 Task: Make in the project ZoomTech an epic 'Mobile Application Performance Testing'.
Action: Mouse moved to (49, 174)
Screenshot: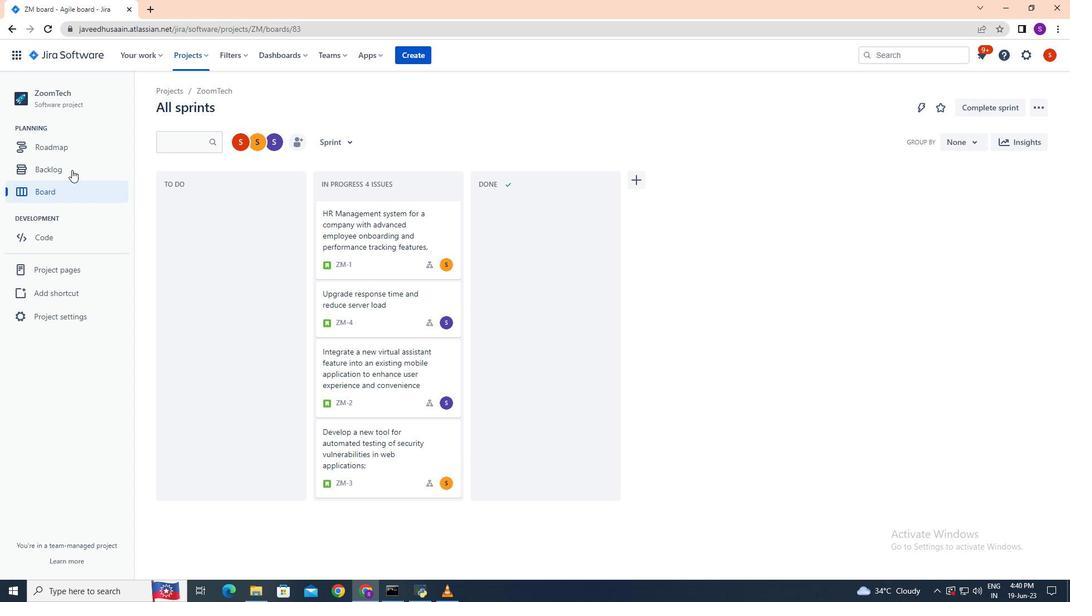
Action: Mouse pressed left at (49, 174)
Screenshot: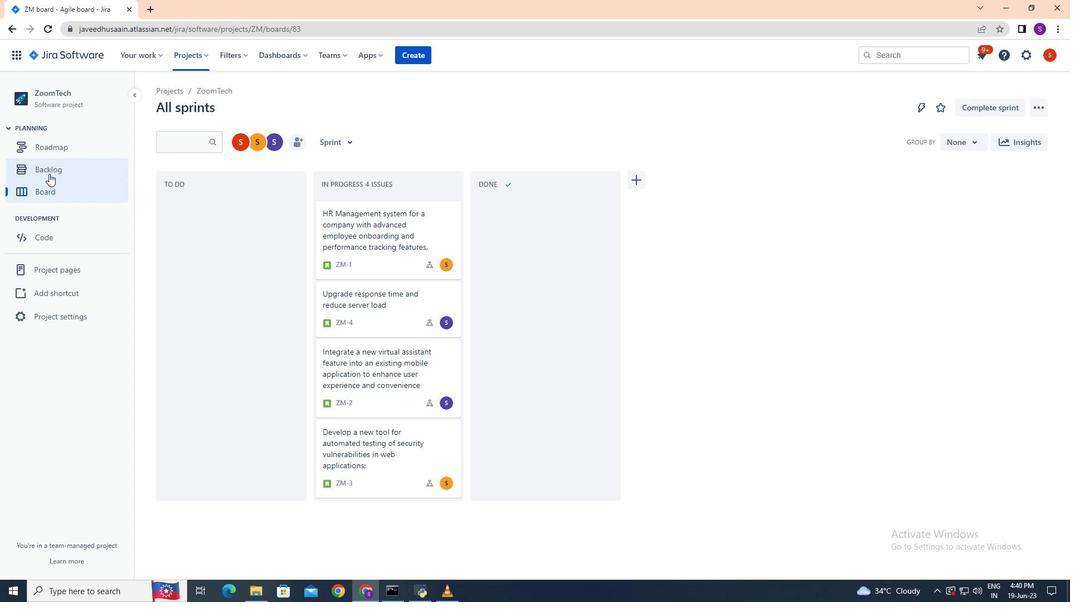 
Action: Mouse moved to (324, 143)
Screenshot: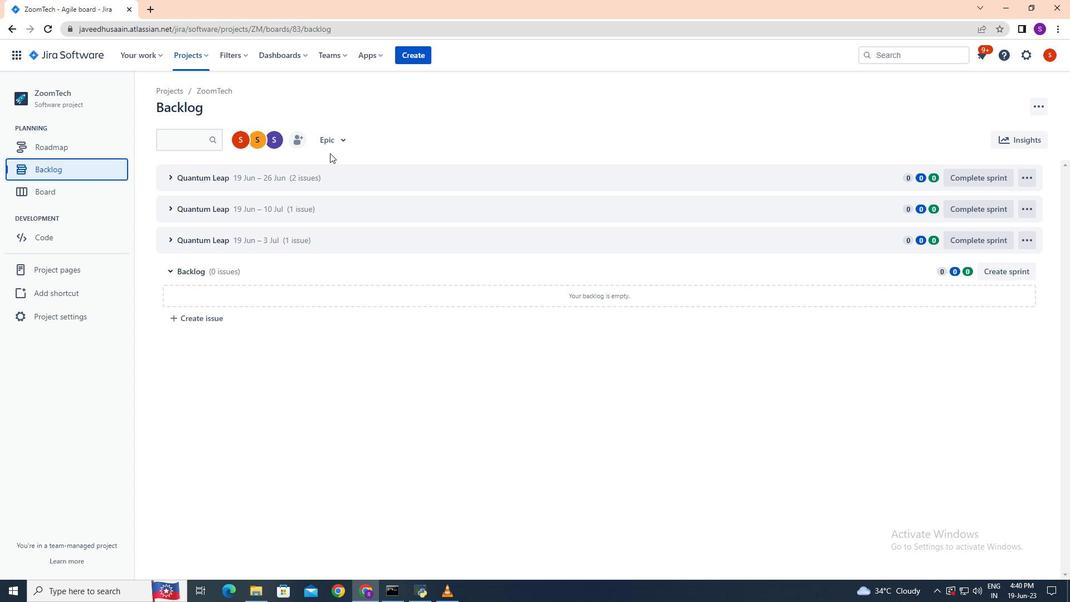 
Action: Mouse pressed left at (324, 143)
Screenshot: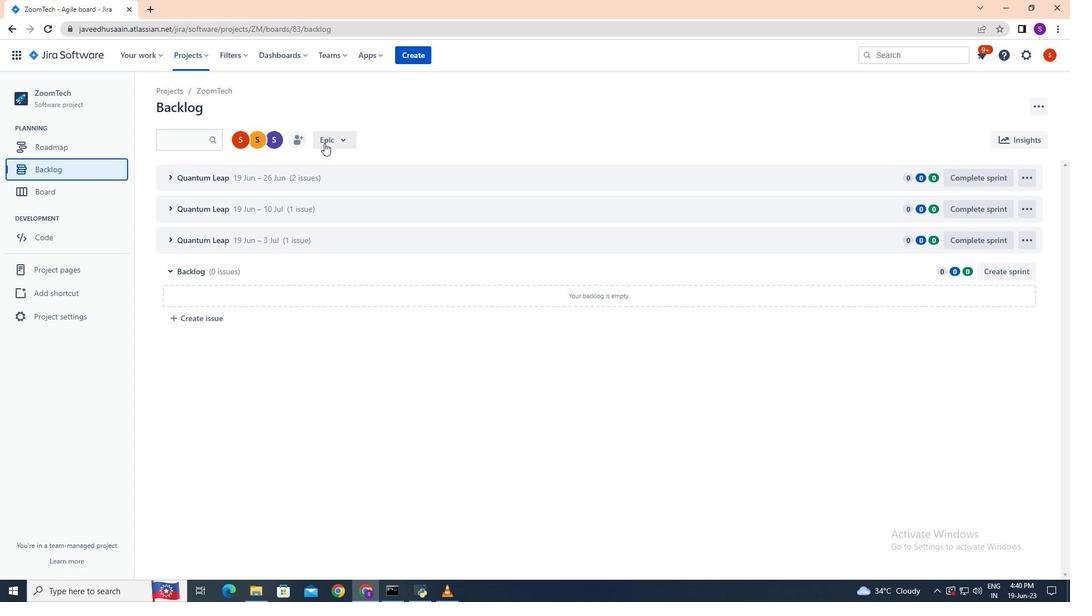 
Action: Mouse moved to (329, 212)
Screenshot: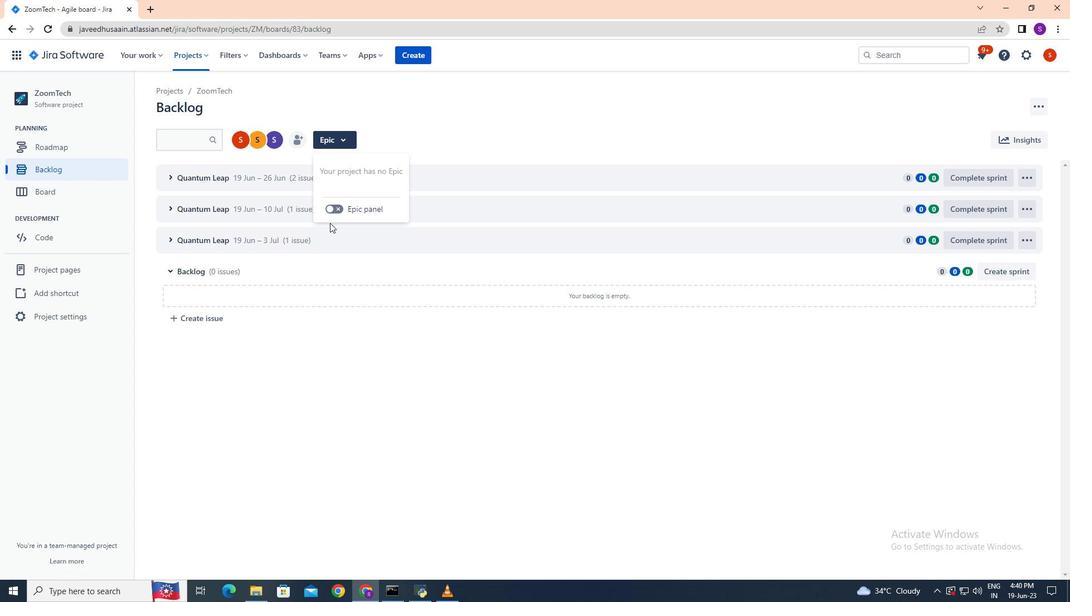 
Action: Mouse pressed left at (329, 212)
Screenshot: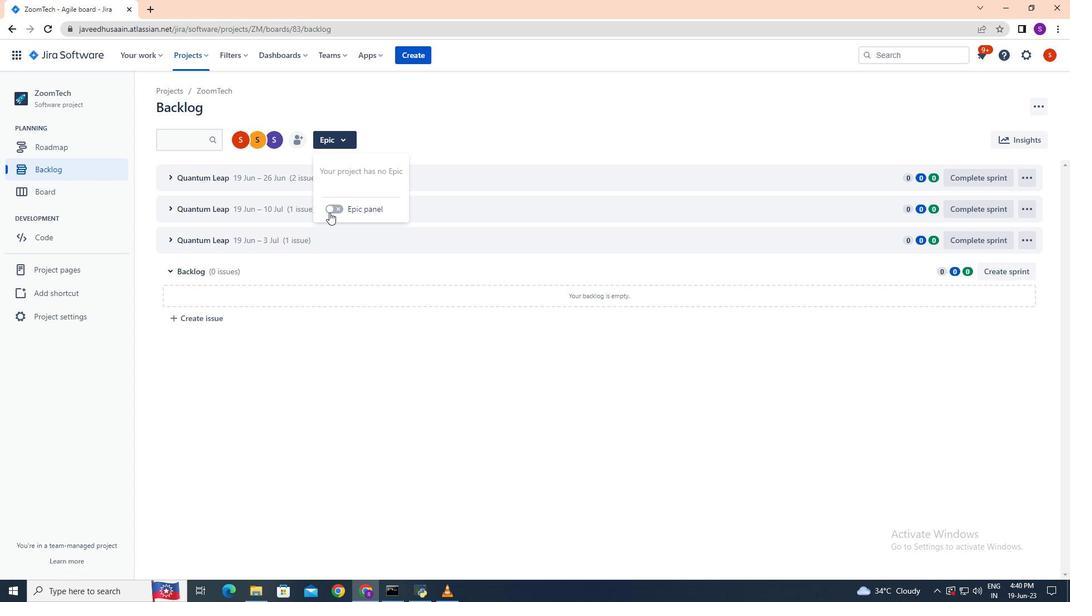 
Action: Mouse moved to (254, 382)
Screenshot: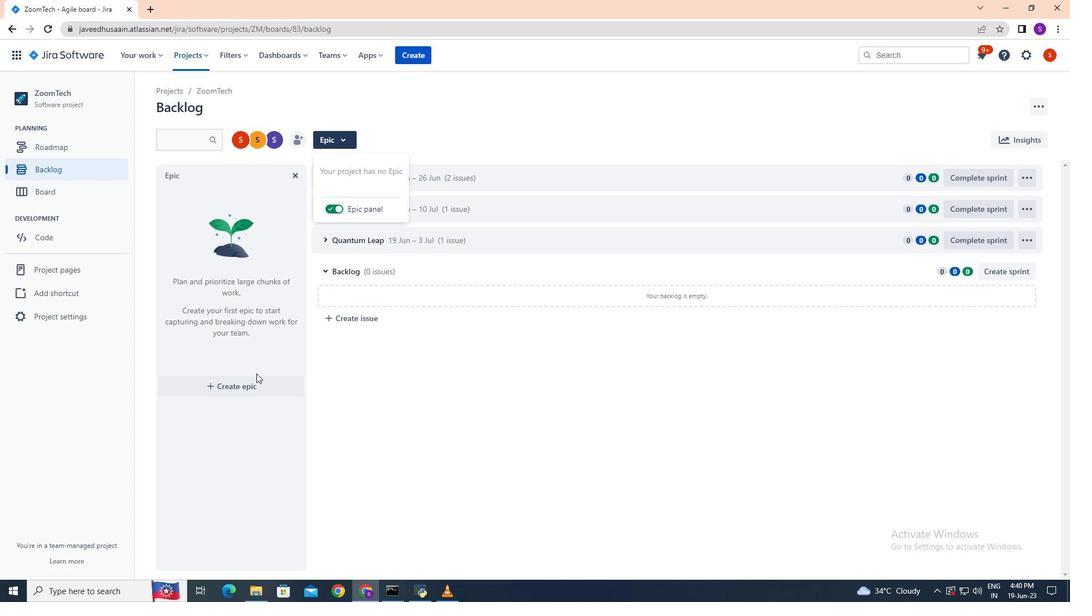 
Action: Mouse pressed left at (254, 382)
Screenshot: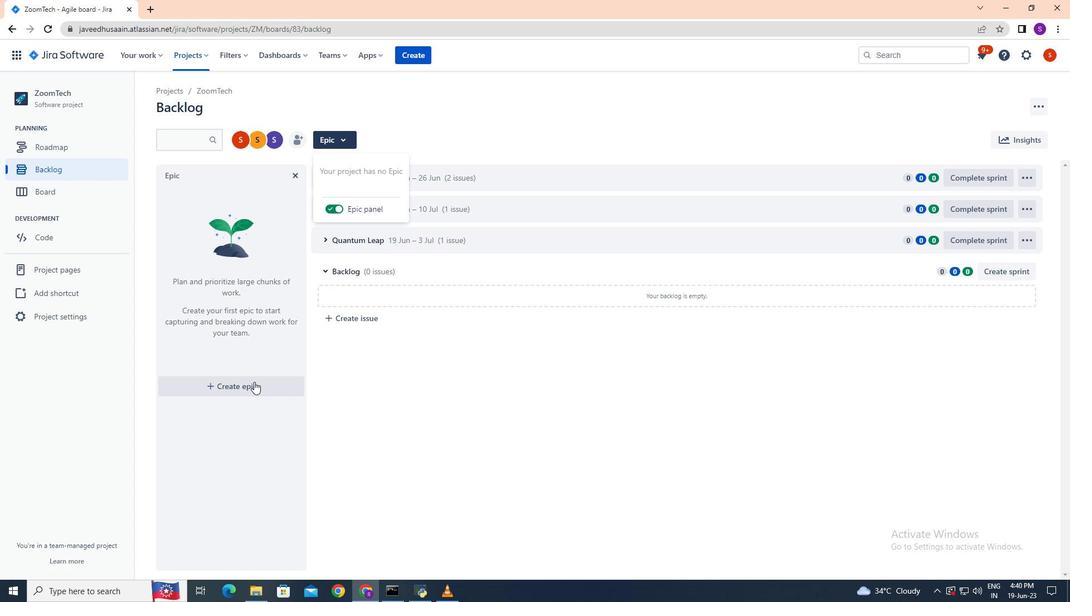 
Action: Key pressed <Key.shift><Key.shift><Key.shift><Key.shift><Key.shift><Key.shift><Key.shift><Key.shift><Key.shift><Key.shift><Key.shift>Mobile<Key.space><Key.shift><Key.shift><Key.shift><Key.shift><Key.shift><Key.shift><Key.shift><Key.shift>Application<Key.space><Key.shift>performance<Key.space><Key.shift>Testing<Key.enter>
Screenshot: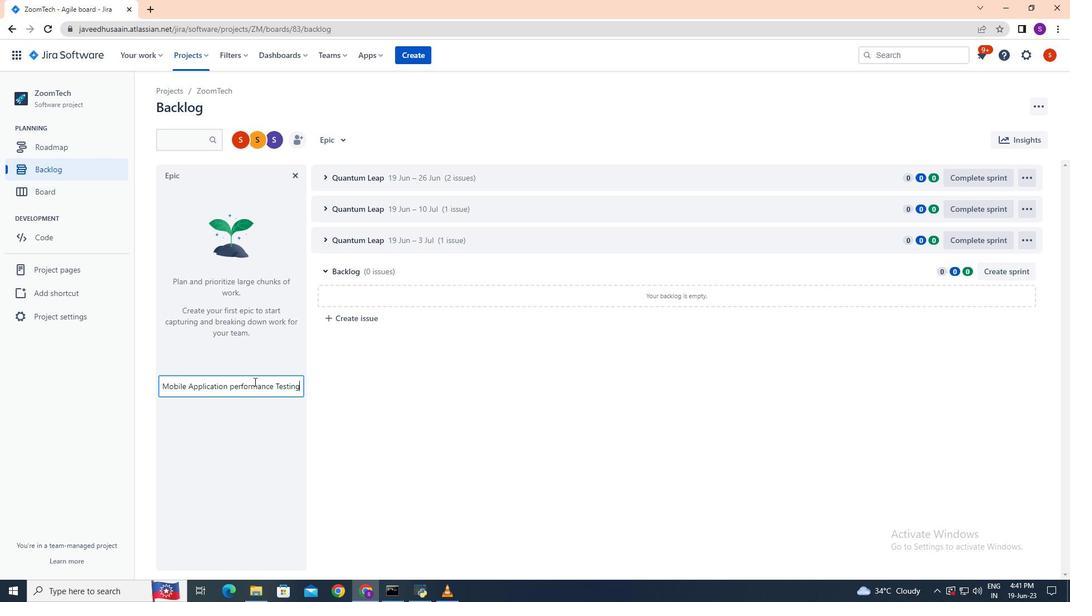 
